 Task: Simulate the behavior of a stochastic differential equation with non-Gaussian noise, stochastic differential calculus, and numerical integration methods.
Action: Mouse moved to (127, 28)
Screenshot: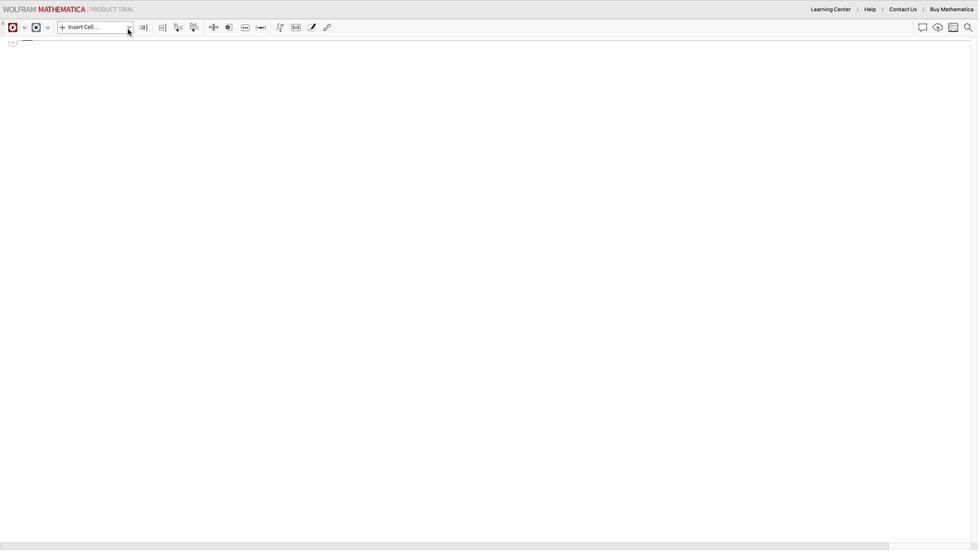 
Action: Mouse pressed left at (127, 28)
Screenshot: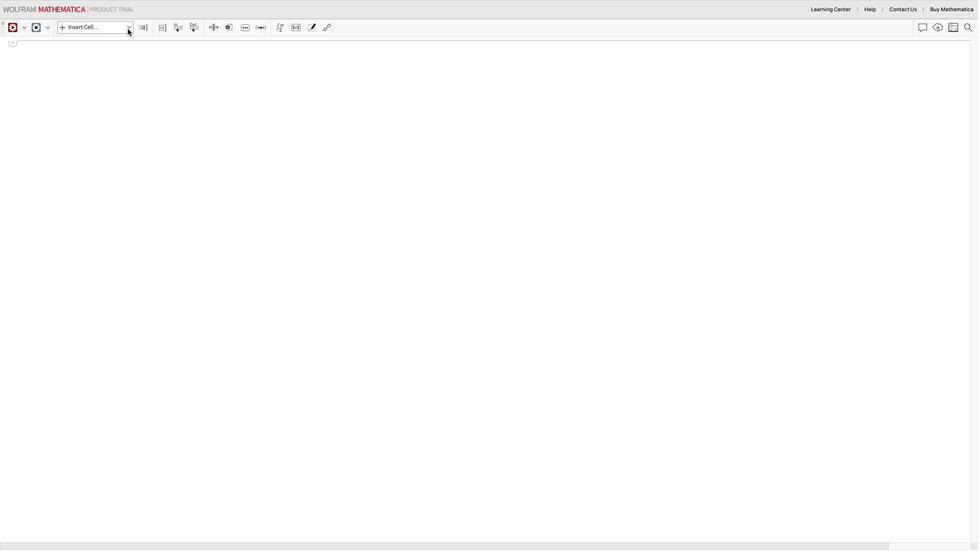 
Action: Mouse moved to (94, 44)
Screenshot: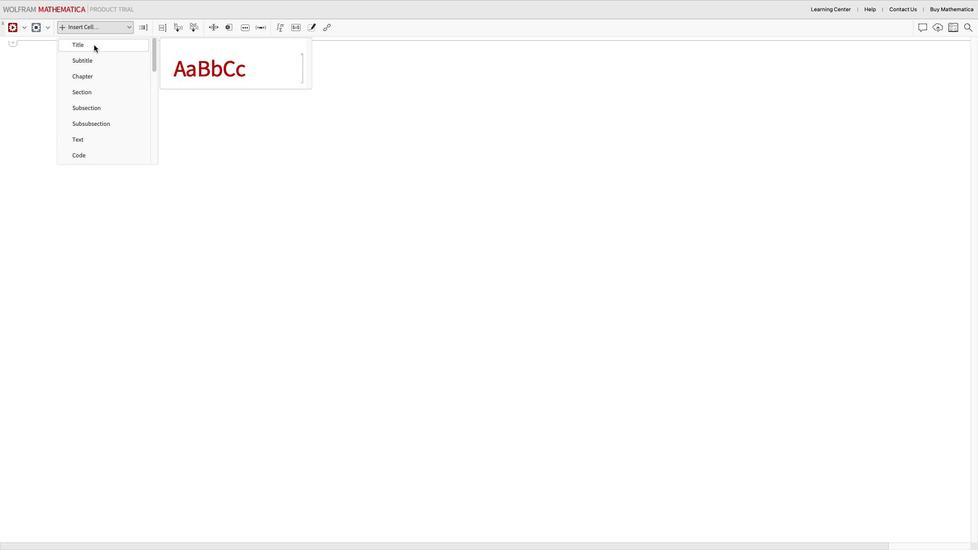 
Action: Mouse pressed left at (94, 44)
Screenshot: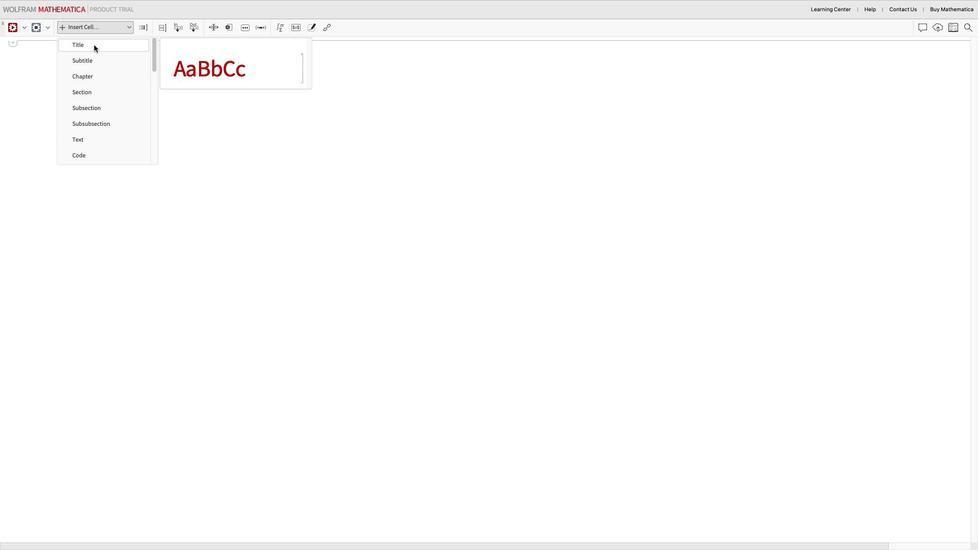 
Action: Mouse moved to (93, 80)
Screenshot: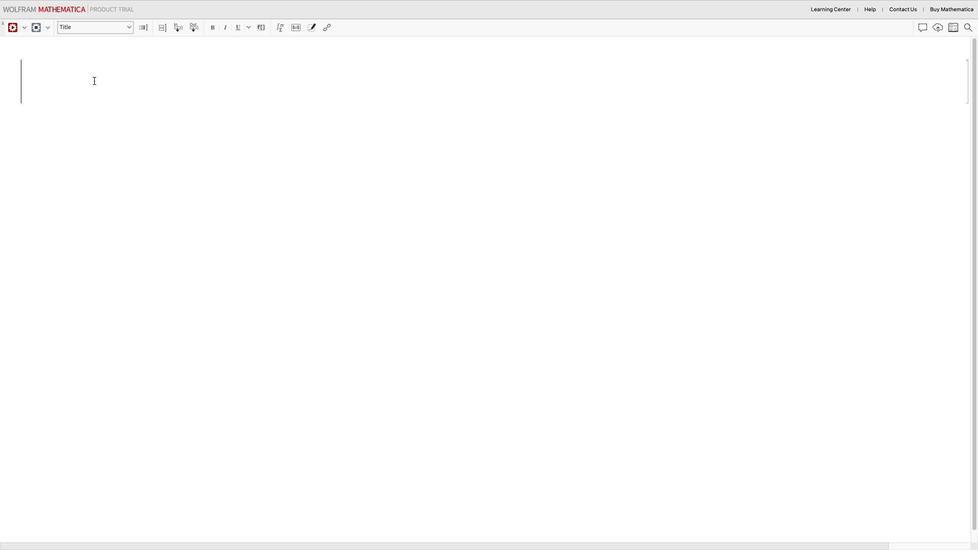 
Action: Mouse pressed left at (93, 80)
Screenshot: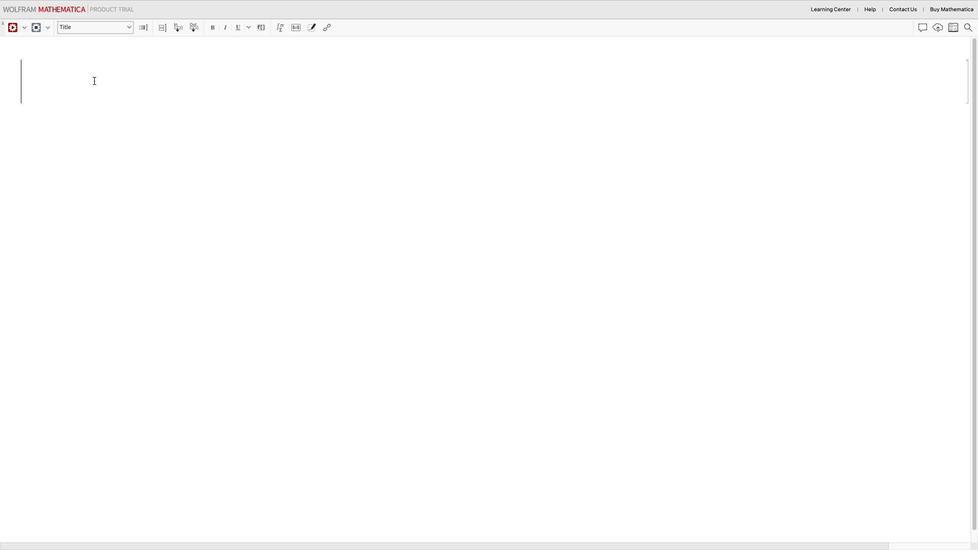 
Action: Mouse moved to (195, 187)
Screenshot: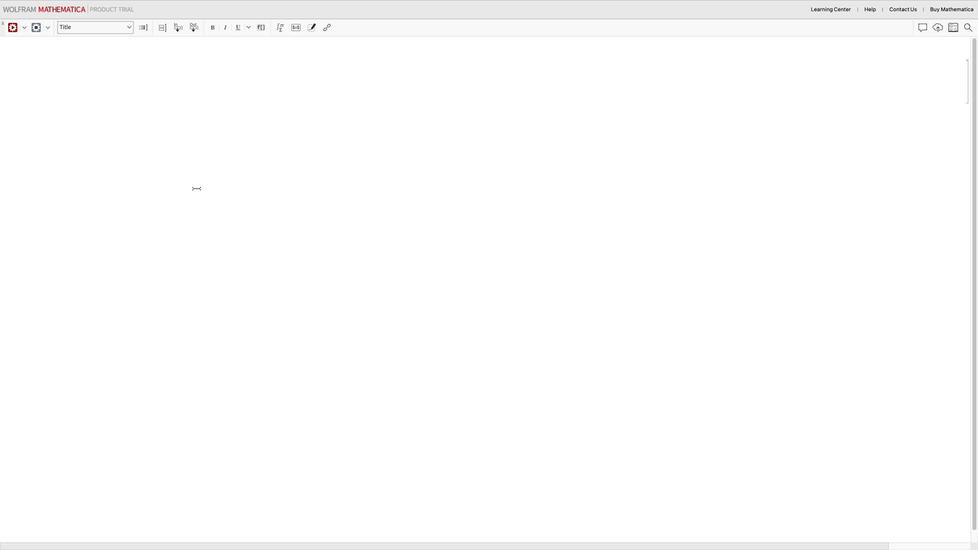 
Action: Key pressed Key.shift_r'B''e''h''a''v''i''o''r'Key.space'o''f'Key.space'a'Key.space's''t''o''c''h''a''s''t''i''c'Key.space'd''i''f''f''e''r''e''n''t''i''a''l'Key.space'e''q''u''a''t''i''o''n'Key.space'w''i''t''h'Key.space'n''0''n'Key.backspaceKey.backspace'o''n''-'Key.shift_r'G''a''u''s''s''i''a''n'Key.space'n''o''i''s''e'','Key.space's''t''o''c''h''a''s''t''i''c'Key.space'd''i''f''f''e''r''e''n''t''i''a''l'Key.space'c''a''l''c''u''l''u''s'','Key.space'a''n''d'Key.space'n''u''m''e''r''i''c''a''l'Key.space'i''n''t''e''g''r''a''t''i''o''n'Key.space'm''e''t''h''o''d''s'
Screenshot: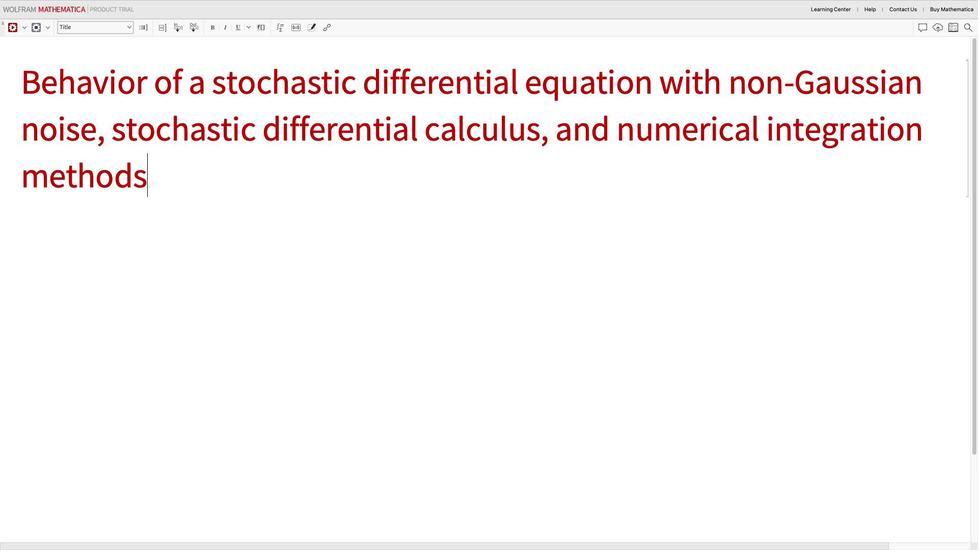 
Action: Mouse moved to (297, 244)
Screenshot: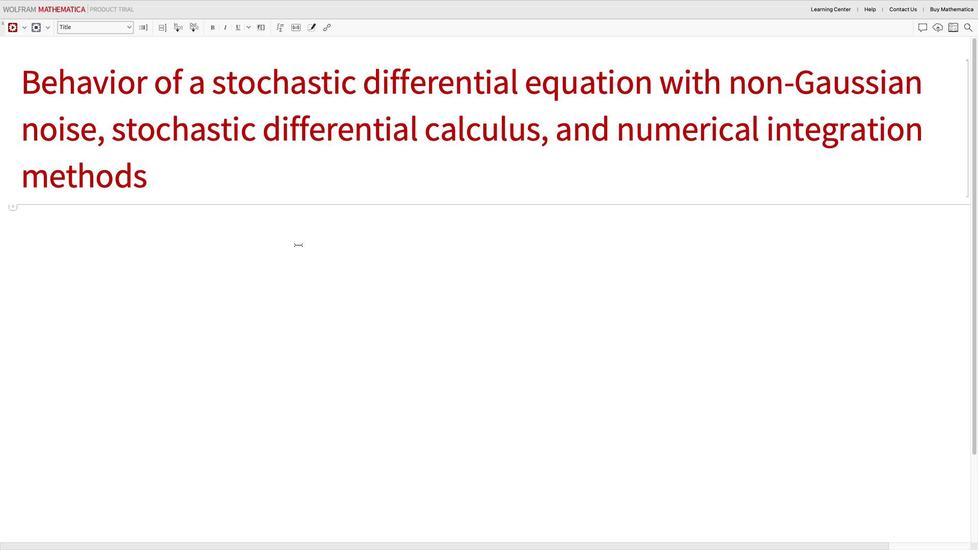 
Action: Mouse pressed left at (297, 244)
Screenshot: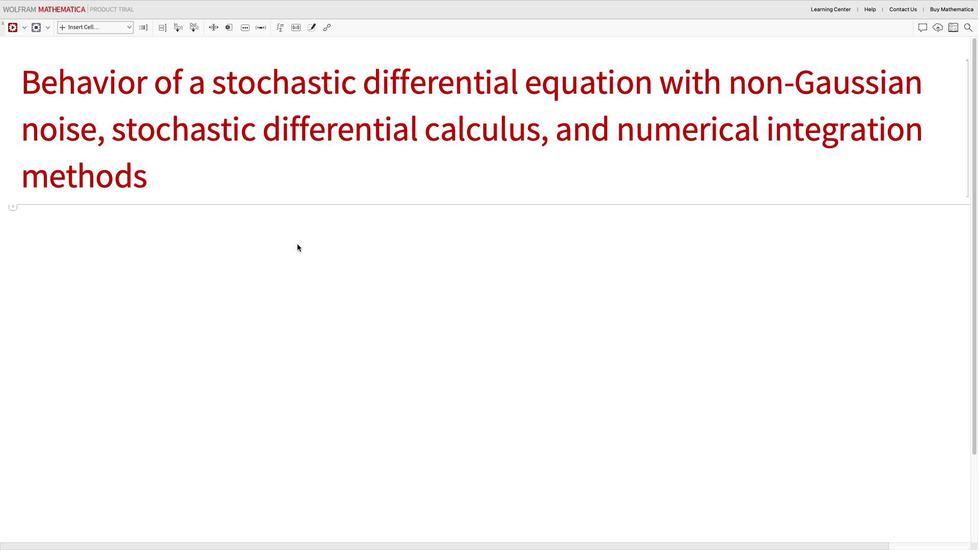 
Action: Mouse moved to (126, 25)
Screenshot: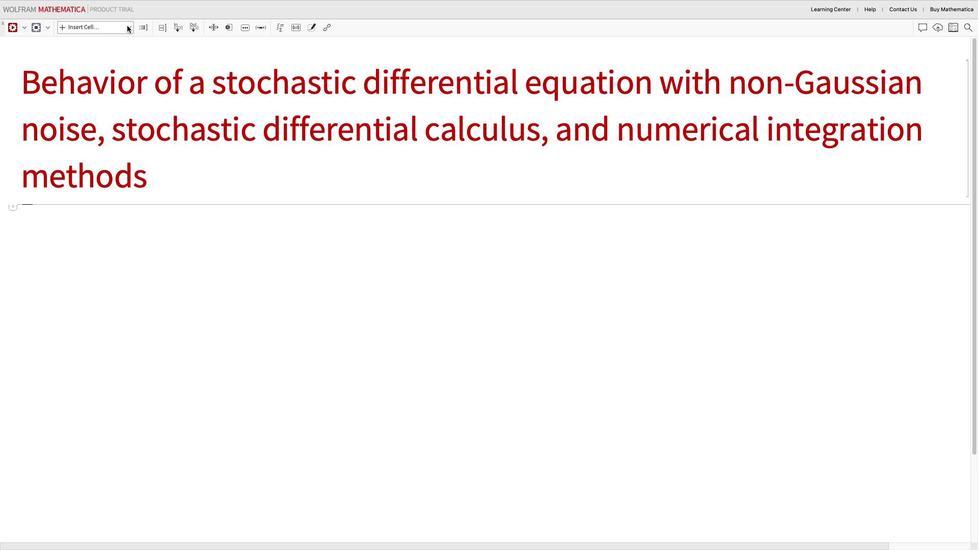 
Action: Mouse pressed left at (126, 25)
Screenshot: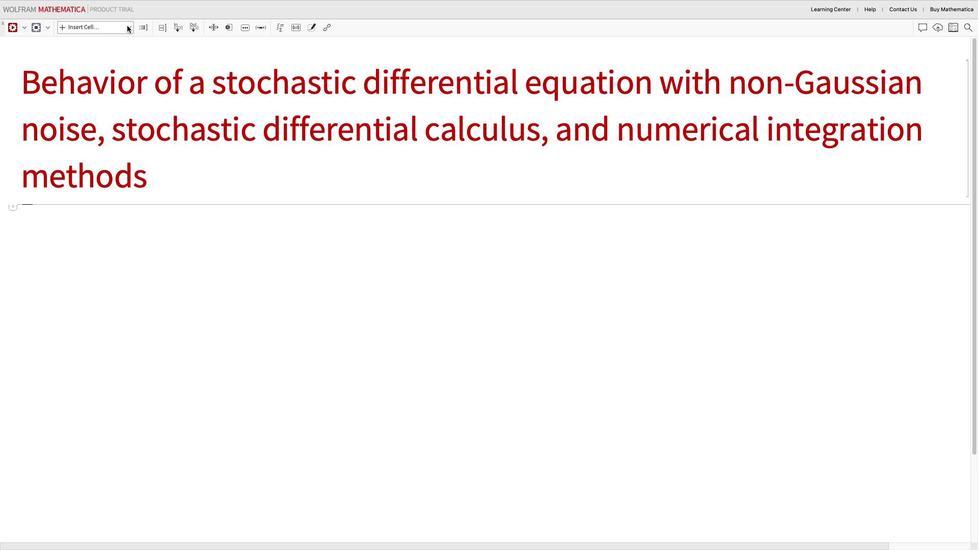 
Action: Mouse moved to (83, 153)
Screenshot: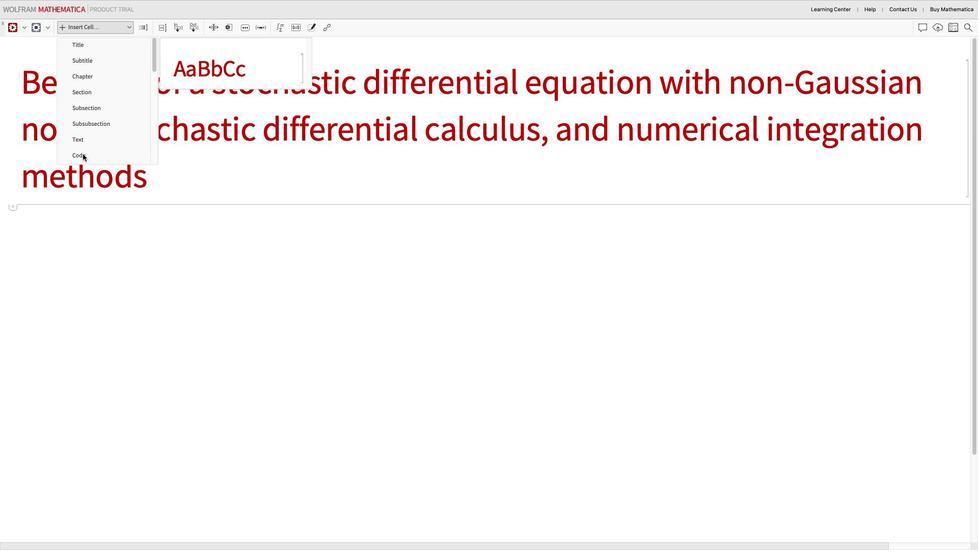 
Action: Mouse pressed left at (83, 153)
Screenshot: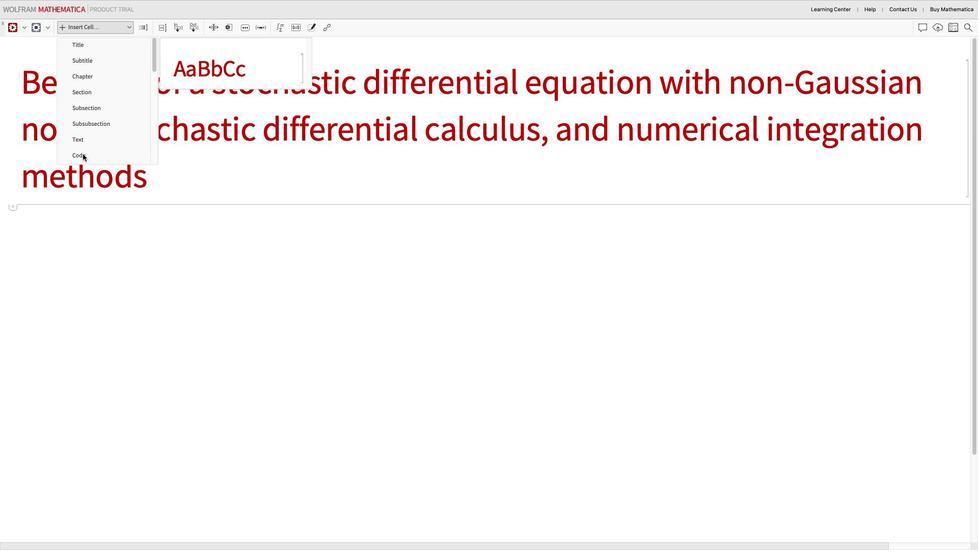 
Action: Mouse moved to (103, 221)
Screenshot: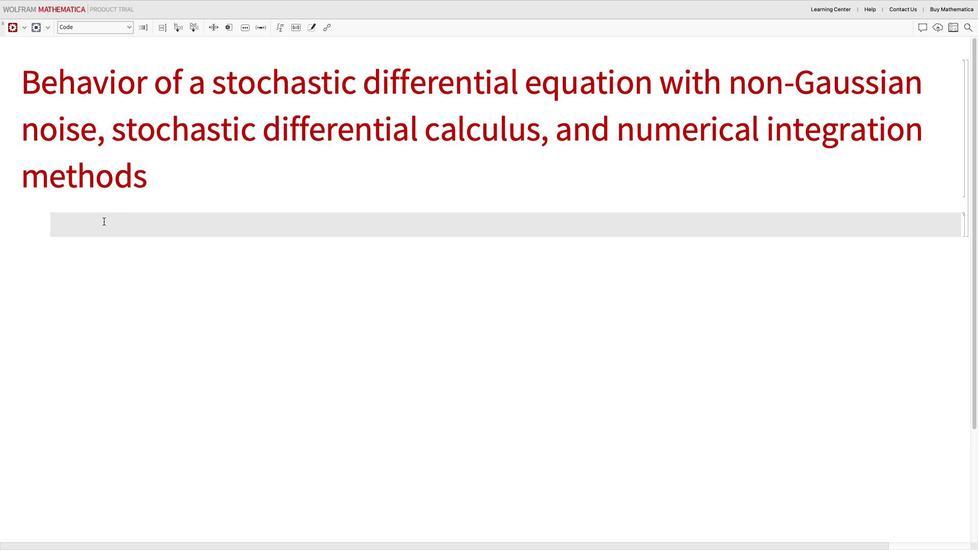 
Action: Mouse pressed left at (103, 221)
Screenshot: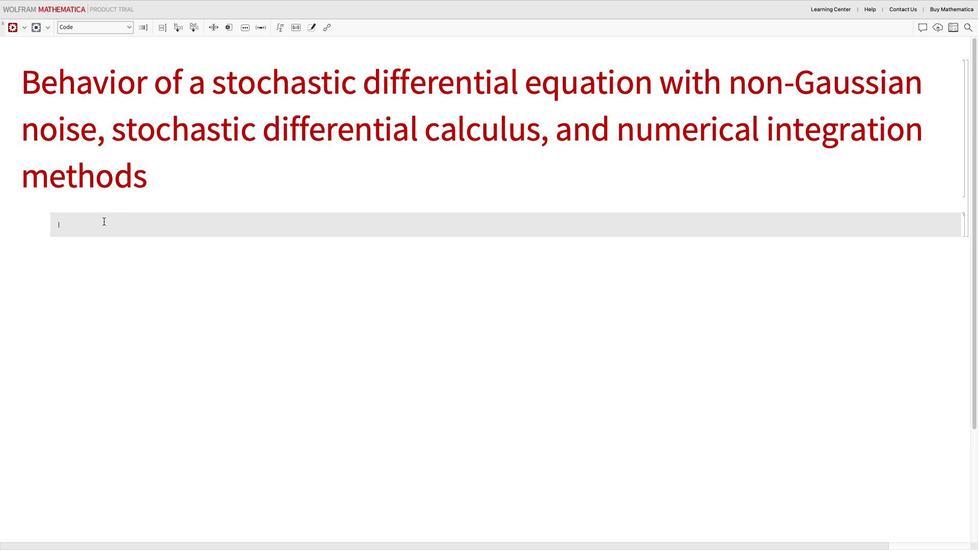 
Action: Mouse moved to (234, 244)
Screenshot: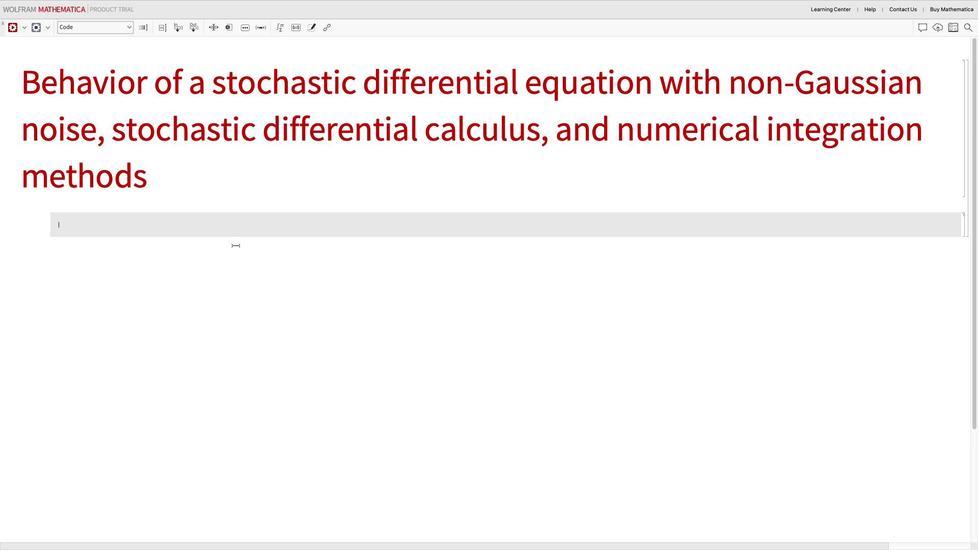 
Action: Key pressed Key.shift_r'(''*'Key.shift_r'D''e''f''i''n''e'Key.space'p''a''r''a''m''e''t''e''r''s'Key.rightKey.rightKey.enter't''0'Key.space'='Key.space'0'';'Key.spaceKey.spaceKey.spaceKey.spaceKey.shift_r'(''*'Key.shift_r'I''n''i''t''i''a''l'Key.space't''i''m''e'Key.rightKey.rightKey.enter't''m''a''x'Key.space'='Key.space'5'';'Key.spaceKey.spaceKey.shift_r'(''*'Key.shift_r'M''a''x''i''m''u''m'Key.space't''i''m''e'Key.rightKey.rightKey.enter'd''t'Key.space'='Key.space'0''.''0''1'';'Key.spaceKey.shift_r'(''*'Key.shift_r'T''i''m''e'Key.space's''t''e''p'Key.space's''i''z''e'Key.rightKey.rightKey.enter'n'Key.shift_r'S''t''e''p''s'Key.space'='Key.spaceKey.shift_r'F''l''o''o''r''['Key.shift_r'(''t''m''a''x'Key.space'-'Key.space't''0'Key.right'/''d''t'Key.right';'Key.spaceKey.spaceKey.spaceKey.shift_r'(''*'Key.shift_r'N''u''m''b''e''r'Key.space'o''f'Key.space't''i''m''e'Key.space's''t''e''p''s'Key.rightKey.rightKey.enterKey.enter'm''u'Key.space'='Key.space'0''.''1'';'Key.spaceKey.shift_r'('Key.shift_r'*'Key.shift_r'D''r''i''f''t'Key.space'c''o''e''f''f''i''c''i''e''n''t'Key.rightKey.rightKey.enter's''i''g''m''a'Key.space'-'Key.space'0'Key.backspaceKey.backspaceKey.backspace'=''0''.''2'Key.leftKey.leftKey.leftKey.spaceKey.rightKey.rightKey.right';'Key.spaceKey.shift_r'(''*'Key.shift_r'D''i''f''f''u''s''i''o''n'Key.space'c''o''e''f''f''i''c''i''e''n''t'Key.rightKey.rightKey.enter'l''a''m''b''d''a'Key.space'='Key.space'0''.''3'';'Key.spaceKey.shift_r'(''*'Key.shift_r'R''e''l''a''x''a''t''i''o''n'Key.space'p''a''r''a''m''e''t''e''r'Key.space'f''o''r'Key.spaceKey.shift_r'O''r''n''s''t''e''i''n''-'Key.shift_r'U''h''l''e''n''b''e''c''k'Key.space'p''r''o''c''e''s''s'Key.rightKey.rightKey.enterKey.enterKey.shift_r'(''*'Key.shift_r'I''n''i''t''i''a''l''i''z''e'Key.space'a''r''r''a''y''s'Key.space't''o'Key.space's''t''o''r''w'Key.backspace'e'Key.space't''i''m''e'Key.space'a''n''d'Key.space't''h''e'Key.space's''t''o''c''h''a''s''t''i''c'Key.space'p''r''o''c''e''s''s'Key.rightKey.rightKey.enter't''i''m''e'Key.space'='Key.spaceKey.shift_r'T''a''b''l''e''[''t''0'Key.space'+'Key.space'i'Key.spaceKey.shift_r'*''d''t'Key.leftKey.leftKey.rightKey.right','Key.spaceKey.shift_r'{''i'',''0'',''n'Key.shift_r'S''t''e''p''s'Key.rightKey.right';'Key.enter'x'Key.space'='Key.spaceKey.shift_r'T''a''b''l''e''[''0'','Key.spaceKey.shift_r'{''n'Key.shift_r'S''t''e''p''s'Key.space'+'Key.space'1'Key.rightKey.right';'Key.spaceKey.spaceKey.shift_r'(''*'Key.shift_r'I''n''i''t''i''a''l''i''z''e'Key.space'x'Key.space'w''i''t''h'Key.space't''h''e'Key.space'c''o''r''r''e''c''t'Key.space'l''e''n''g''t''h'Key.rightKey.rightKey.enterKey.enterKey.shift_r'(''*'Key.shift_r'S''i''m''u''l''a''t''e'Key.space't''h''e'Key.space's''t''o''c''h''a''s''t''i''c'Key.space'p''r''o''c''e''s''s'Key.space'u''s''i''n''g'Key.spaceKey.shift_r'E''u''l''e''r''-'Key.shift_r'M''a''r''u''y''a''m''a'Key.space'm''e''t''h''o''d'Key.rightKey.rightKey.enterKey.shift_r'S''e''e''d'Key.shift_r'R''a''n''d''o''m''[''1''2''3'']'';'Key.enterKey.shift_r'F''o''r''[''i''=''1'','Key.space'i'Key.shift_r'<''=''n'Key.shift_r'S''t''e''p''s'Key.leftKey.leftKey.leftKey.leftKey.leftKey.leftKey.leftKey.leftKey.spaceKey.rightKey.rightKey.spaceKey.rightKey.rightKey.rightKey.rightKey.rightKey.rightKey.rightKey.left','Key.space'i''+''+'','Key.space'd'Key.shift_r'W''='Key.spaceKey.shift_r'R''a''n''d''o''m'Key.shift_r'V''a''r''i''a''t''e''['Key.shift_r'N''o''r''m''a''l'Key.shift_r'D''i''s''t''r''i''b''u''t''i''o''n''[''0'','Key.spaceKey.shift_r'S''q''r''t''[''d''t'Key.rightKey.rightKey.leftKey.rightKey.right';'Key.enter'x''[''[''i''+''1'Key.rightKey.right'=''x''[''[''i'']'']'Key.space'+'Key.space'm''u'Key.shift_r'*''d''t'Key.space'-'Key.space'l''a''m''b''d''a'Key.shift_r'*''x''[''[''i'']'']'Key.shift_r'*''d''t'Key.space'+'Key.space's''i''g''m''a'Key.spaceKey.shift_r'*''d'Key.shift_r'W'';'Key.spaceKey.rightKey.enterKey.enterKey.shift_r'(''*'Key.shift_r'P''l''o''t'Key.space't''h''e'Key.space's''i''m''u''l''a''t''e''d'Key.space'p''r''o''c''e''s''s'Key.rightKey.rightKey.enterKey.shift_r'L''i''s''t'Key.shift_r'L''i''n''e'Key.shift_r'P''l''o''t'Key.enter'['Key.shift_r'T''r''a''n''s''p''o''s''e''['Key.shift_r'{''t''i''m''e'',''x'Key.rightKey.right','Key.spaceKey.shift_r'P''l''o''t'Key.shift_r'L''a''b''e''l'Key.enterKey.shift_r'"'Key.shift_r'S''i''m''u''l''a''t''e''d'Key.spaceKey.shift_r'S''t''o''c''h''a''s''t''i''c'Key.spaceKey.shift_r'P''r''o''c''e''s''s'Key.space'w''i''t''h'Key.spaceKey.shift_r'N''o''n''-'Key.shift_r'G''a''u''s''s''i''a''n'Key.spaceKey.shift_r'N''o''i''s''e'Key.right','Key.enterKey.shift_r'A''x''e''s'Key.shift_r'L''a''b''e''l'Key.enterKey.shift_r'{'Key.shift_r'"'Key.shift_r'T''i''m''e'Key.right','Key.spaceKey.shift_r'"'Key.shift_r'V''a''l''u''e'Key.rightKey.rightKey.shift_rKey.enter
Screenshot: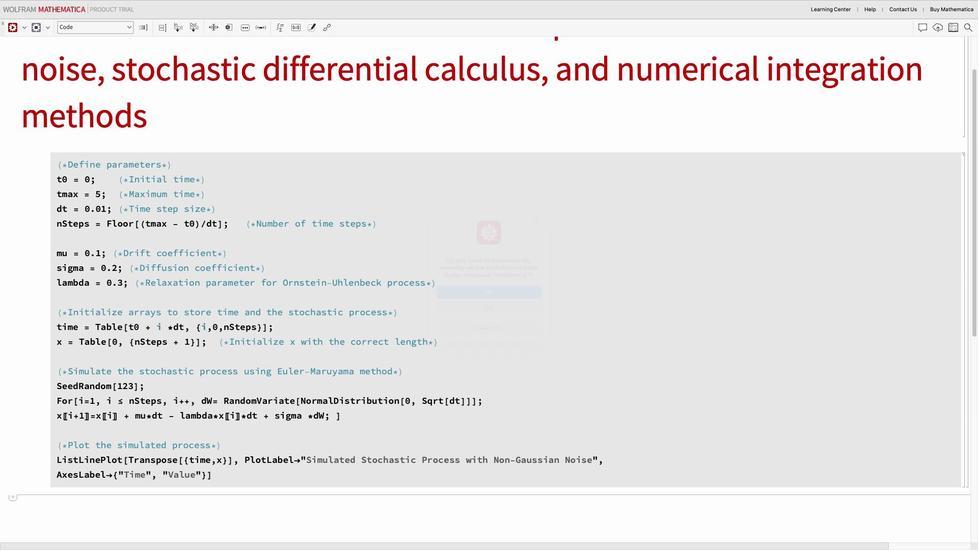 
Action: Mouse moved to (504, 296)
Screenshot: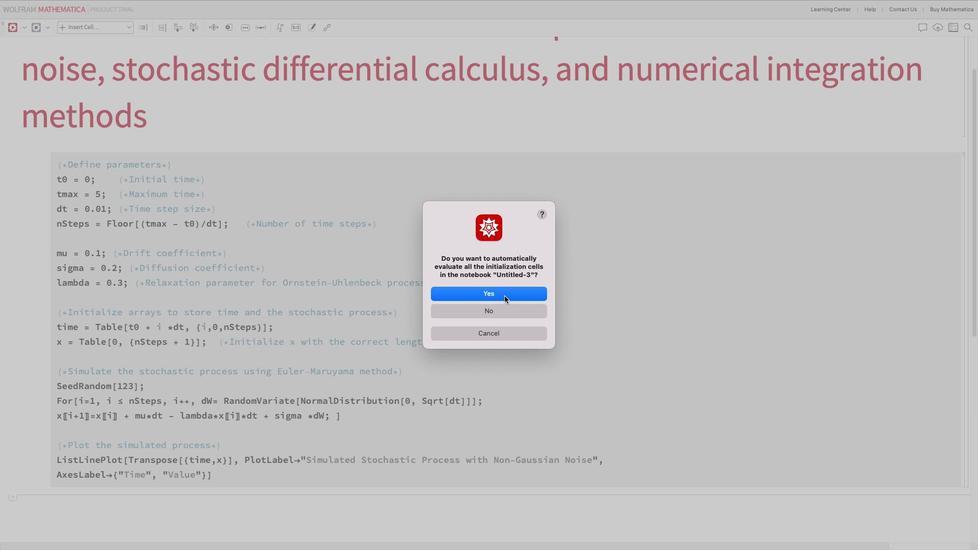 
Action: Mouse pressed left at (504, 296)
Screenshot: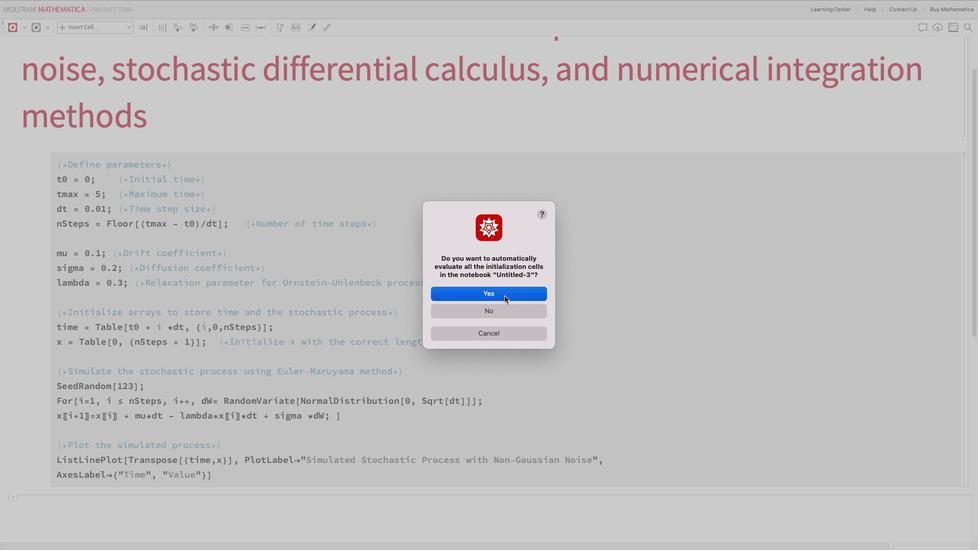 
Action: Mouse moved to (416, 300)
Screenshot: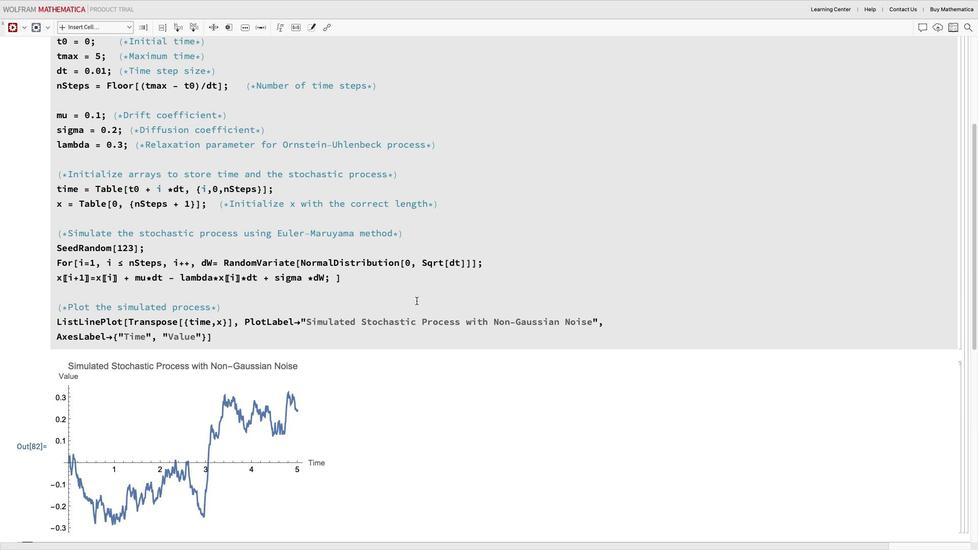 
Action: Mouse scrolled (416, 300) with delta (0, 0)
Screenshot: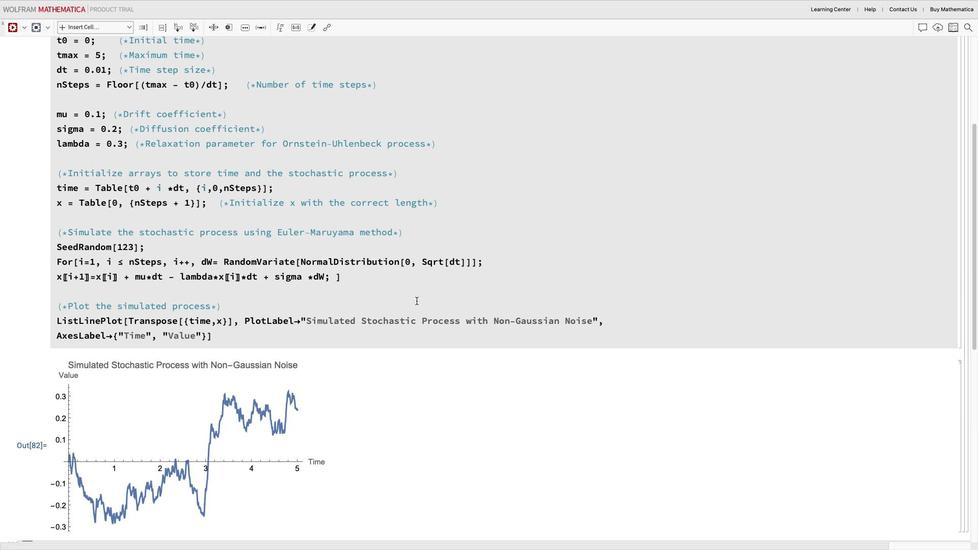 
Action: Mouse scrolled (416, 300) with delta (0, 0)
Screenshot: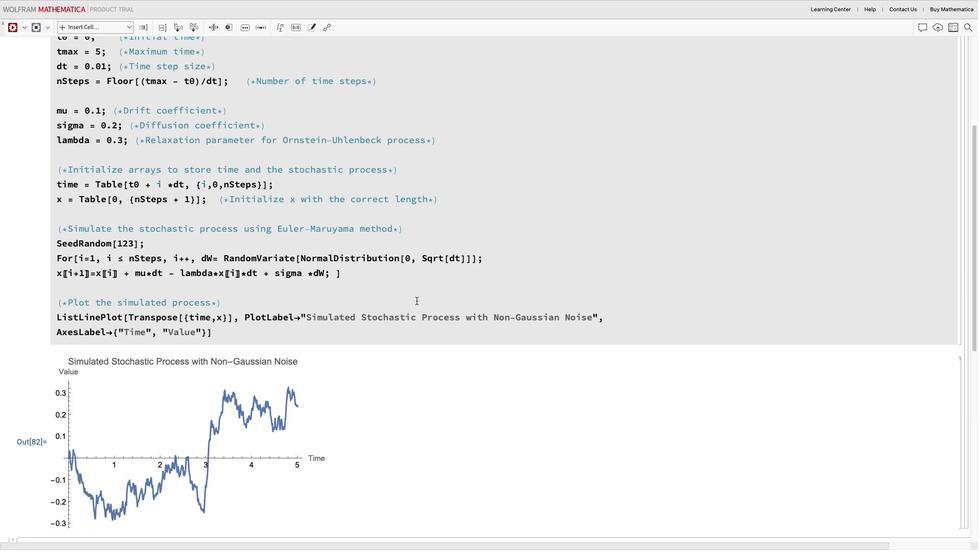 
Action: Mouse scrolled (416, 300) with delta (0, 0)
Screenshot: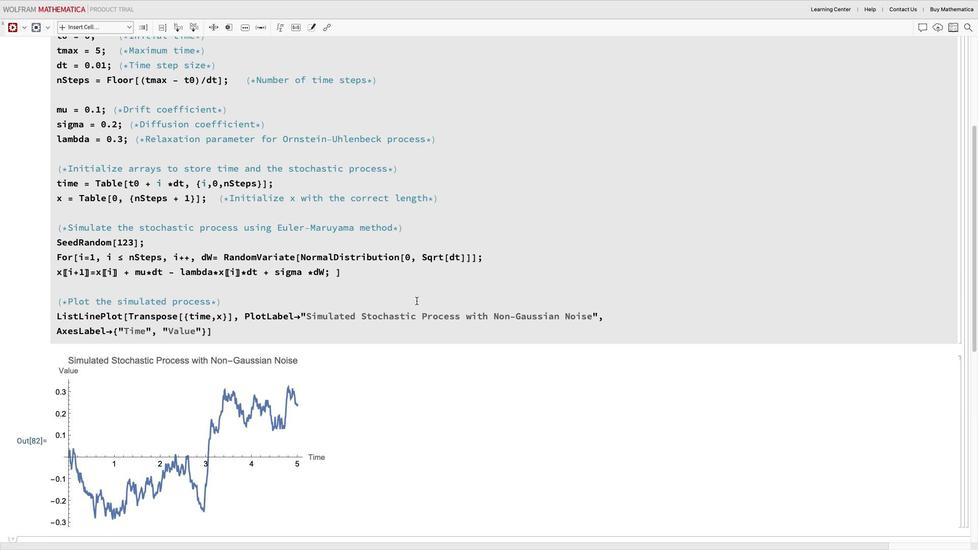 
Action: Mouse scrolled (416, 300) with delta (0, 0)
Screenshot: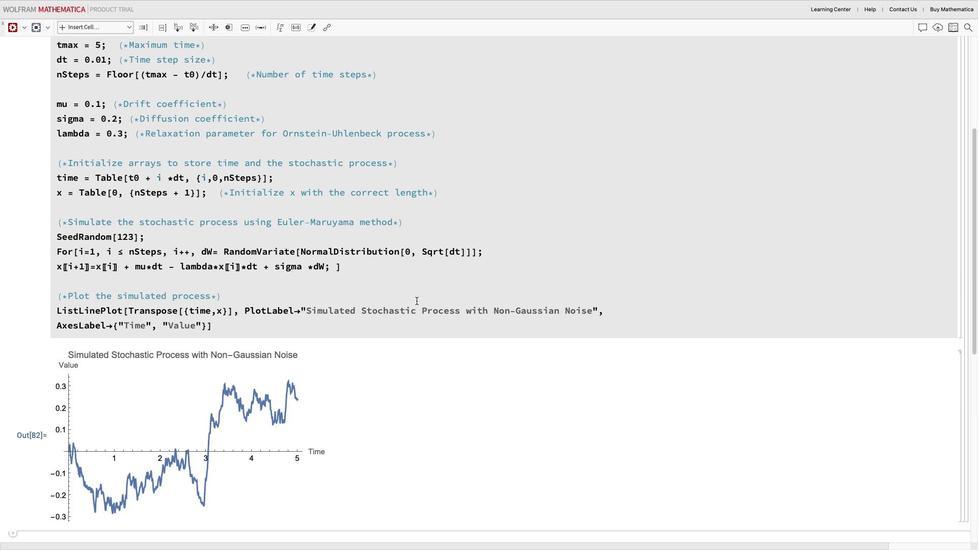 
Action: Mouse scrolled (416, 300) with delta (0, 0)
Screenshot: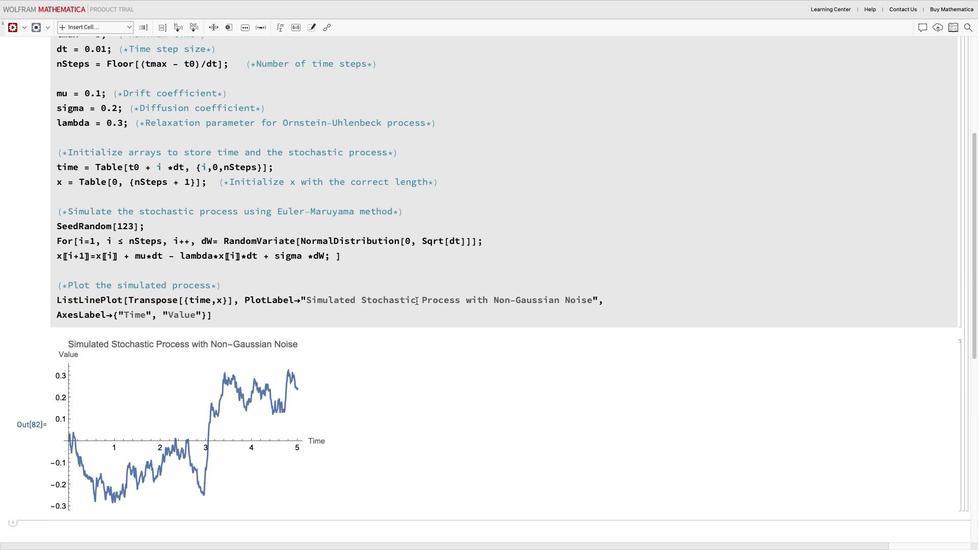 
Action: Mouse scrolled (416, 300) with delta (0, 0)
Screenshot: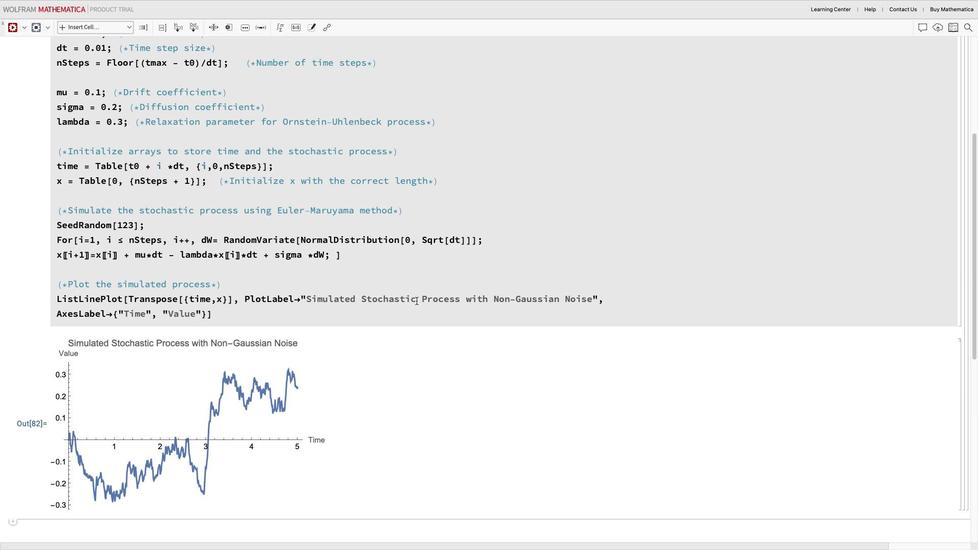 
Action: Mouse moved to (557, 267)
Screenshot: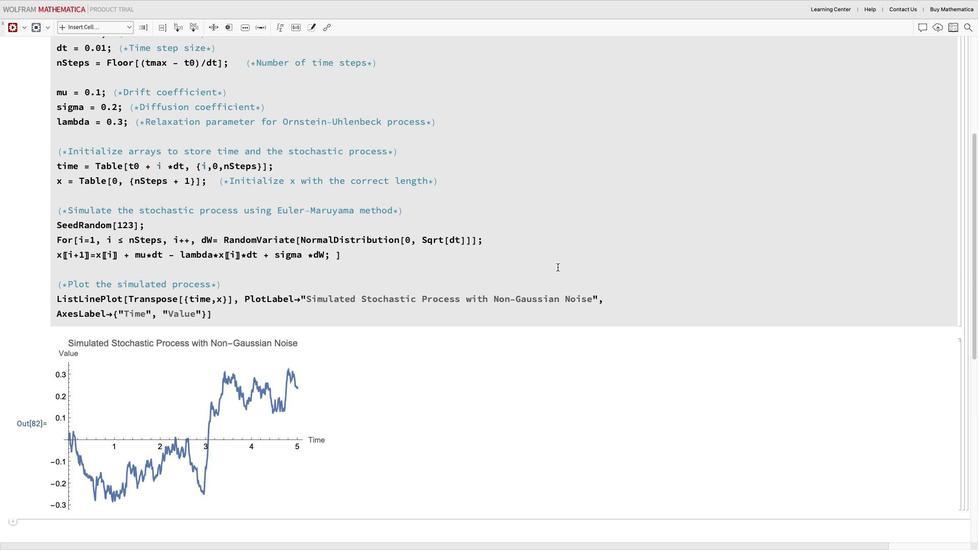 
